 Task: Font style For heading Use Aparajita with violet colour & bold. font size for heading '28 Pt. 'Change the font style of data to Arial Narrowand font size to  12 Pt. Change the alignment of both headline & data to  Align bottom. In the sheet  auditingSalesByRegion_2022
Action: Mouse moved to (140, 104)
Screenshot: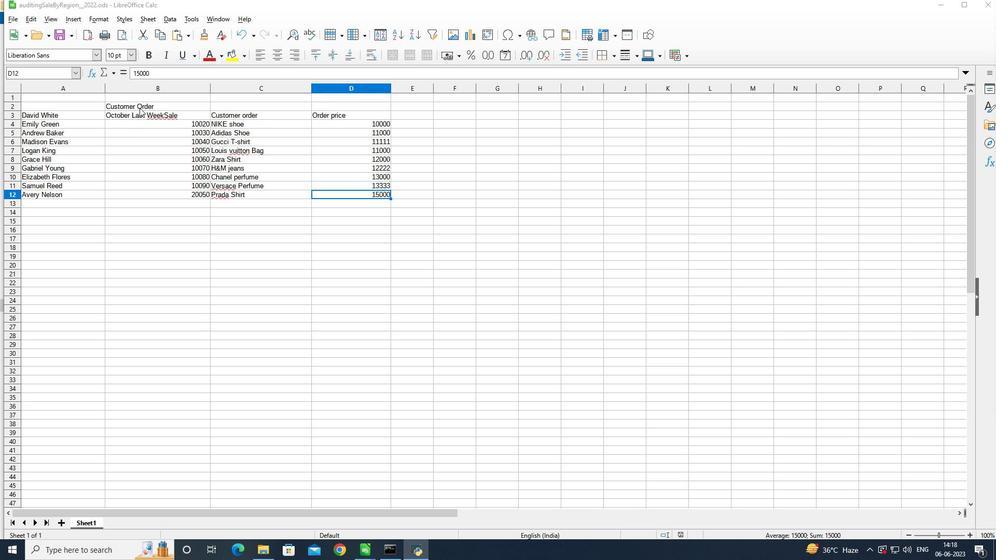 
Action: Mouse pressed left at (140, 104)
Screenshot: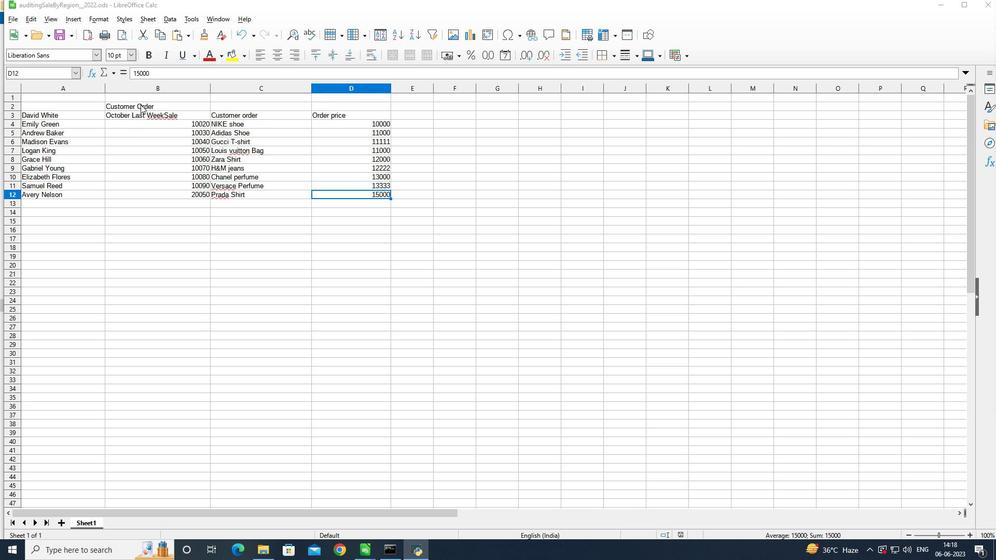
Action: Mouse pressed left at (140, 104)
Screenshot: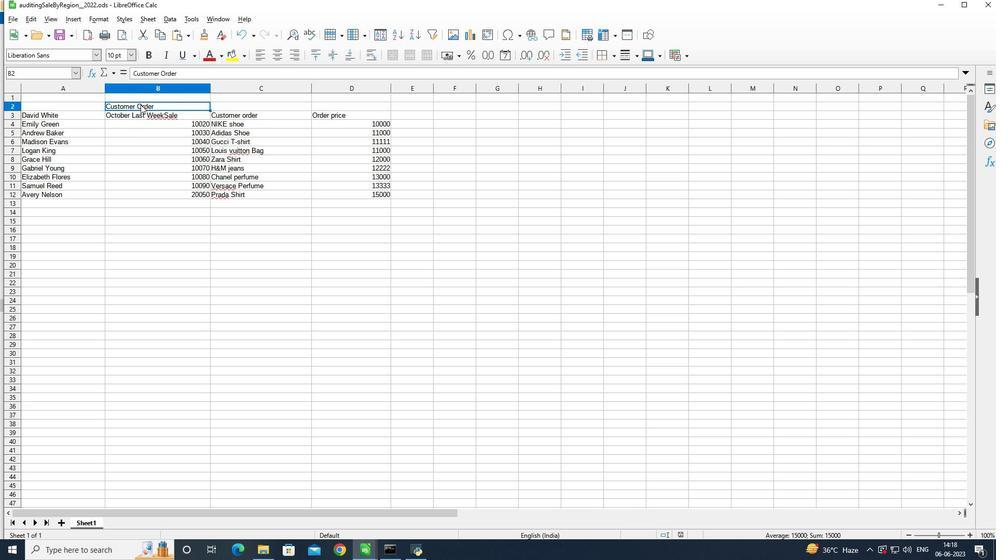 
Action: Mouse pressed left at (140, 104)
Screenshot: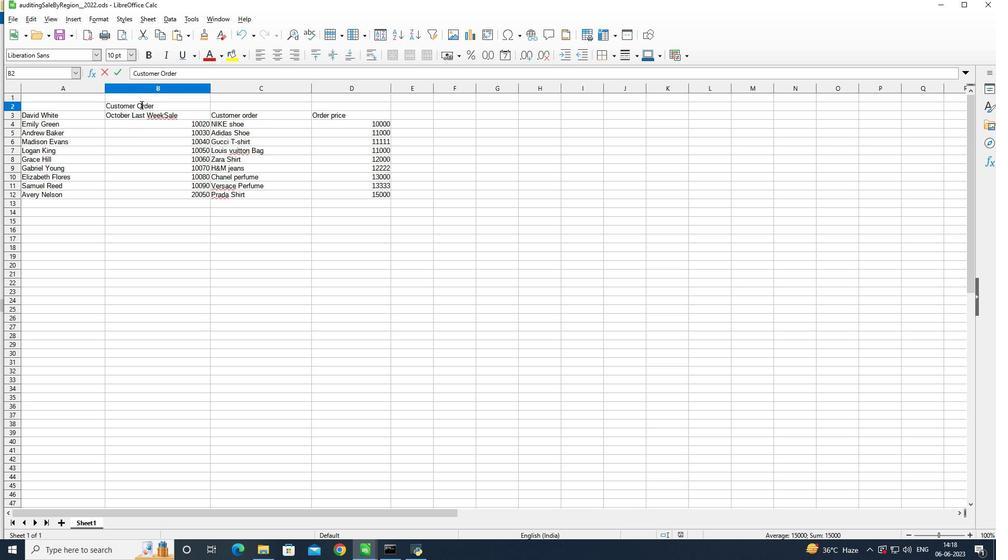 
Action: Mouse pressed left at (140, 104)
Screenshot: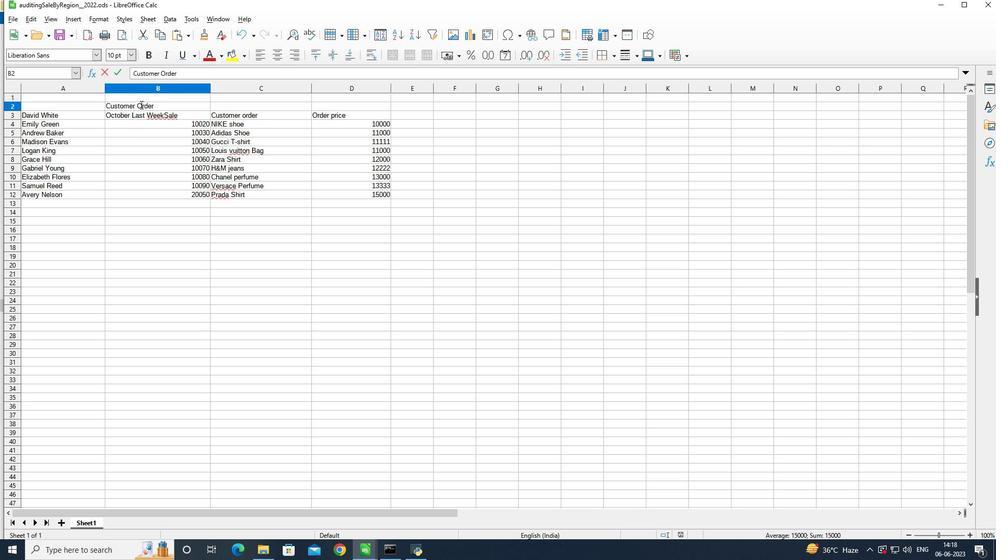 
Action: Mouse pressed left at (140, 104)
Screenshot: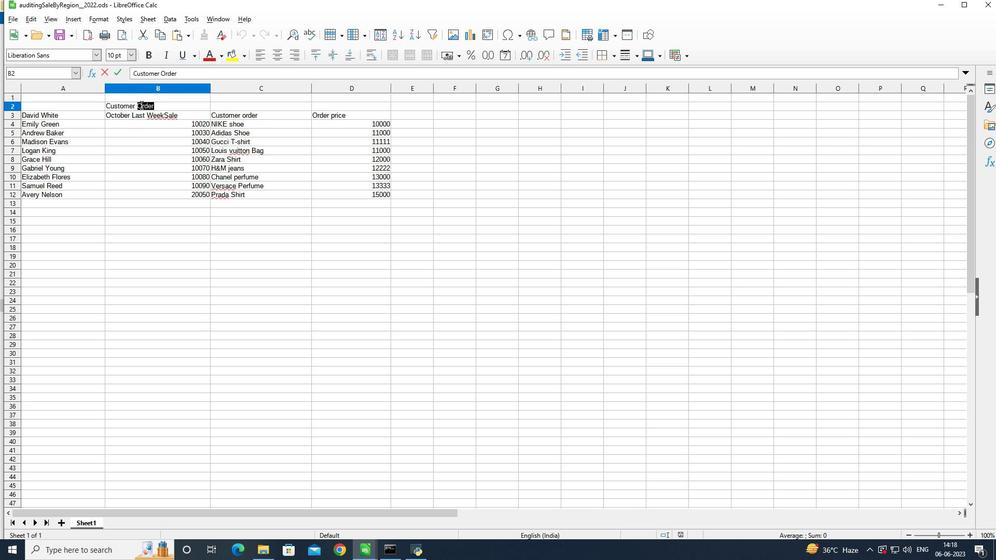 
Action: Mouse pressed left at (140, 104)
Screenshot: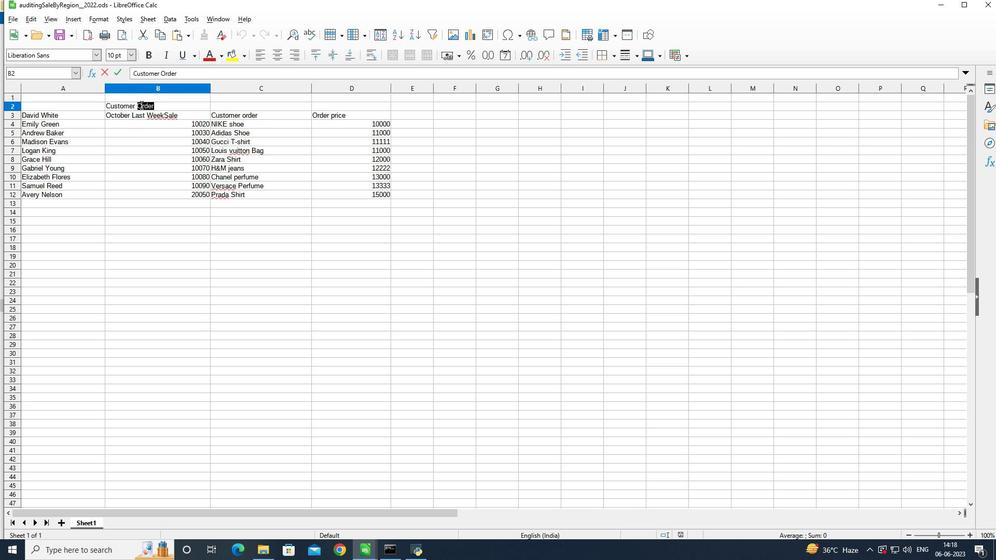 
Action: Mouse pressed left at (140, 104)
Screenshot: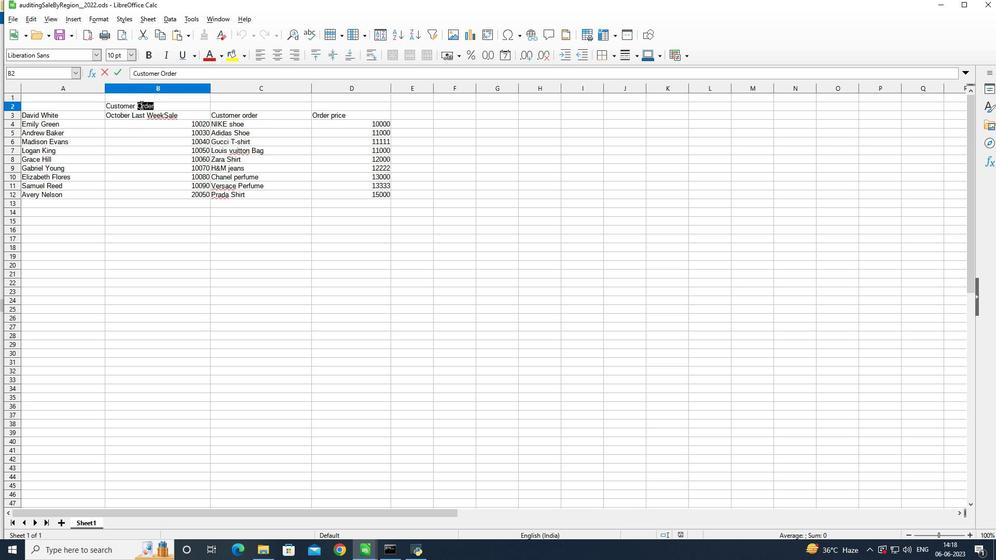 
Action: Mouse moved to (64, 56)
Screenshot: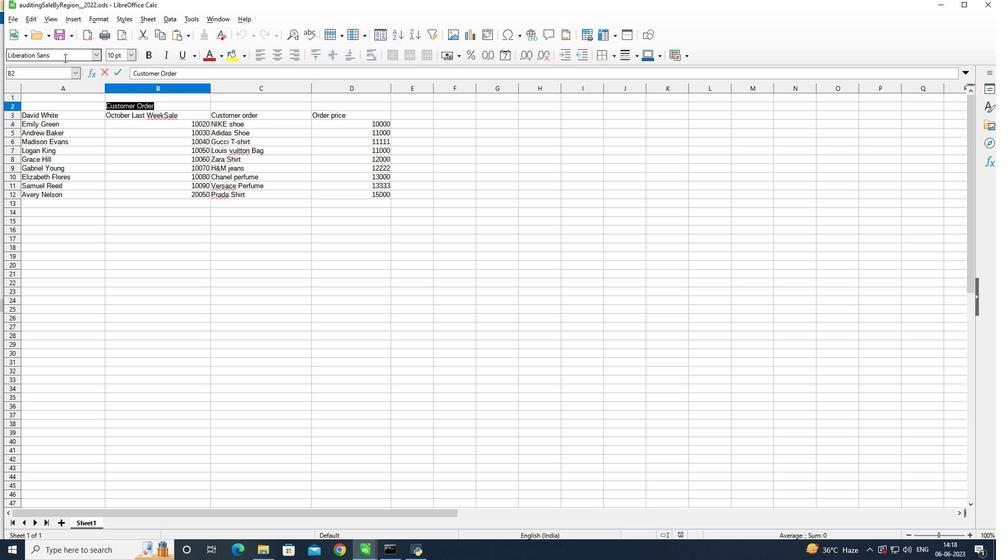 
Action: Mouse pressed left at (64, 56)
Screenshot: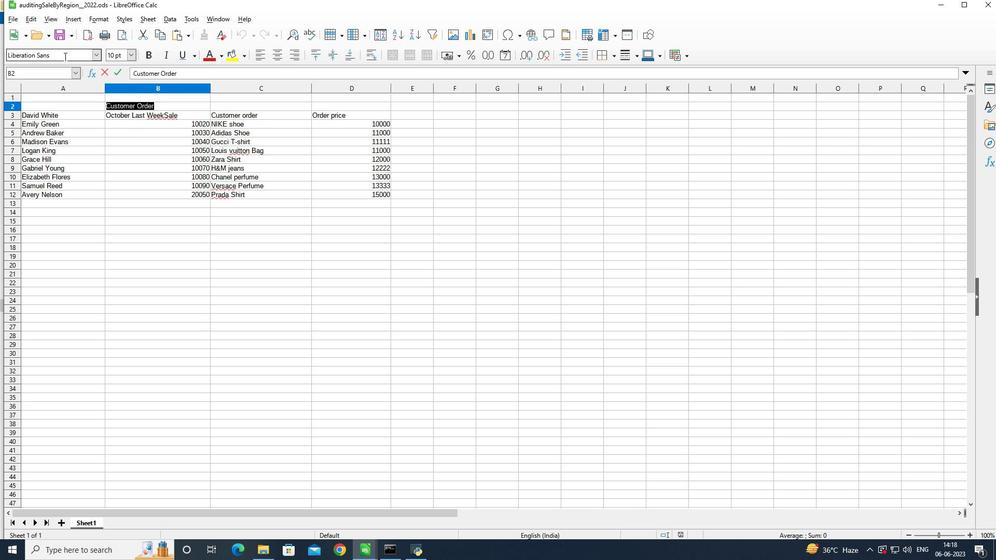 
Action: Key pressed <Key.backspace><Key.backspace><Key.backspace><Key.backspace><Key.backspace><Key.backspace><Key.backspace><Key.backspace><Key.backspace><Key.backspace><Key.backspace><Key.backspace><Key.backspace><Key.backspace><Key.backspace><Key.backspace><Key.backspace><Key.backspace><Key.backspace><Key.backspace><Key.backspace><Key.backspace><Key.shift>aparajita
Screenshot: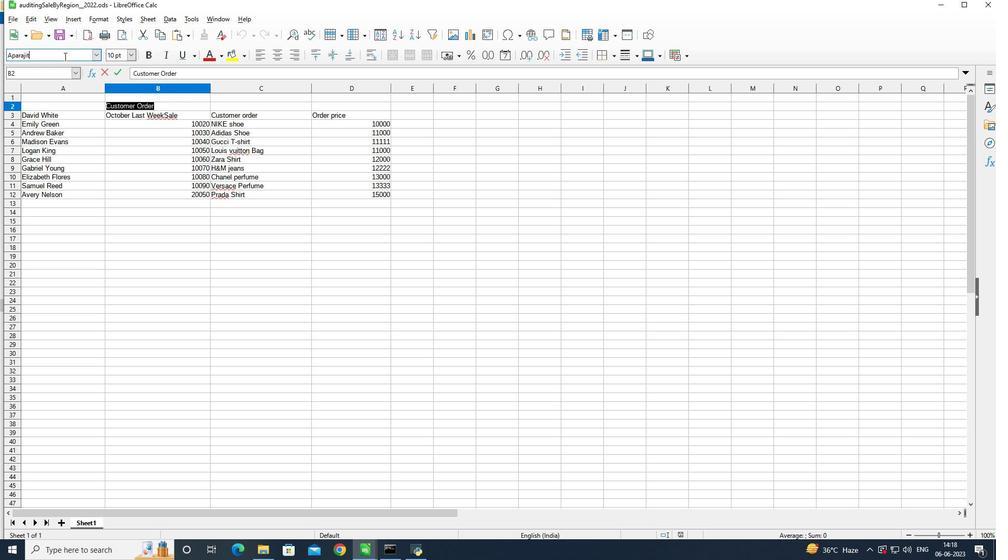 
Action: Mouse moved to (222, 55)
Screenshot: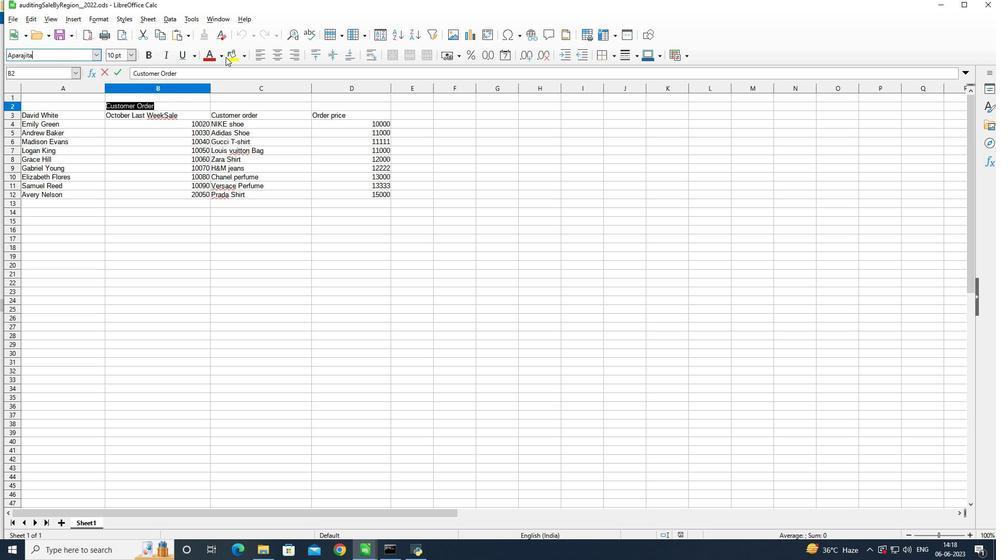 
Action: Mouse pressed left at (222, 55)
Screenshot: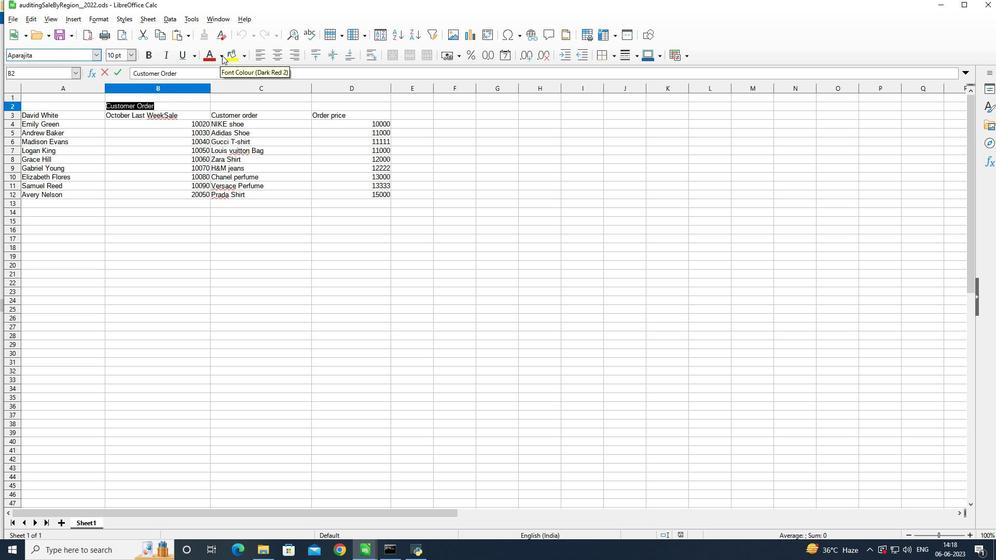 
Action: Mouse moved to (270, 128)
Screenshot: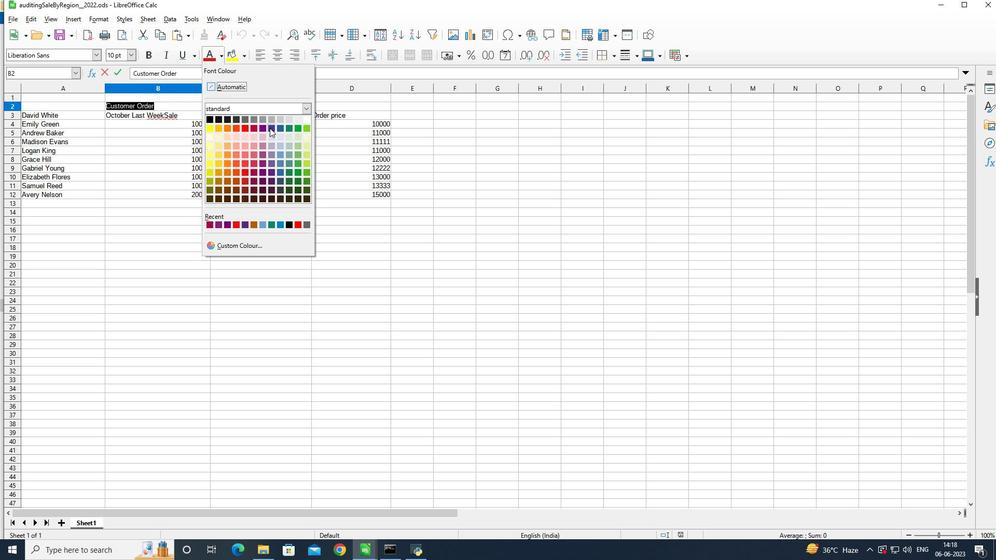 
Action: Mouse pressed left at (270, 128)
Screenshot: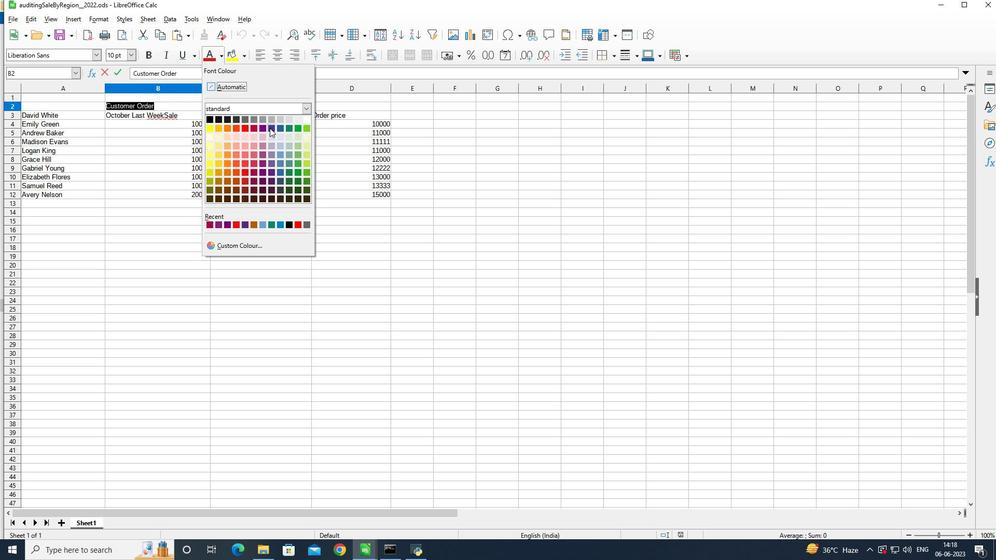 
Action: Mouse moved to (145, 54)
Screenshot: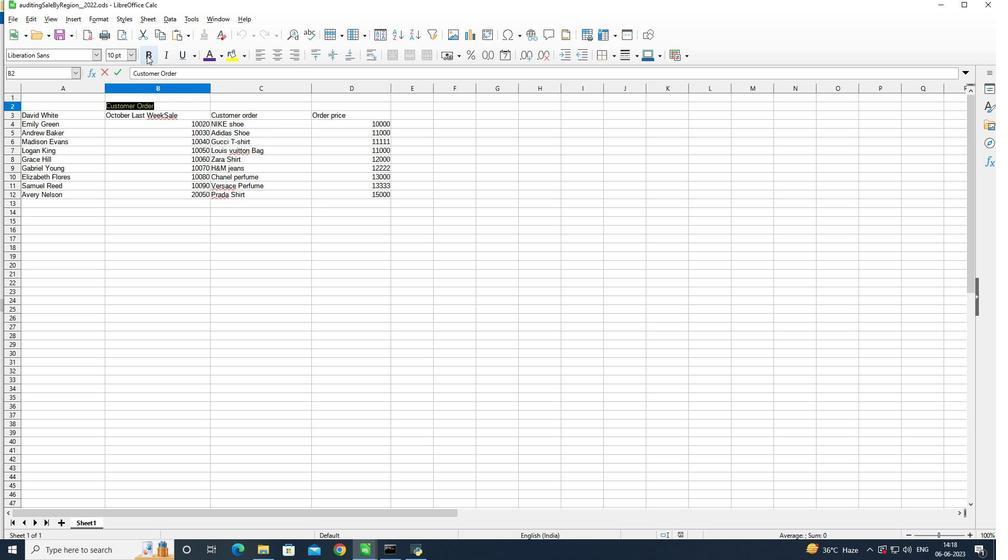 
Action: Mouse pressed left at (145, 54)
Screenshot: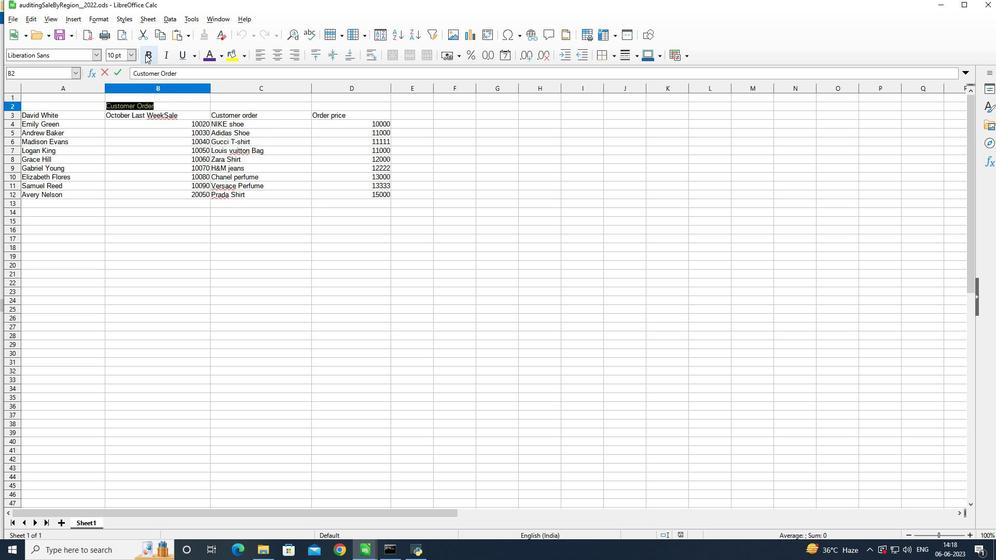 
Action: Mouse moved to (130, 52)
Screenshot: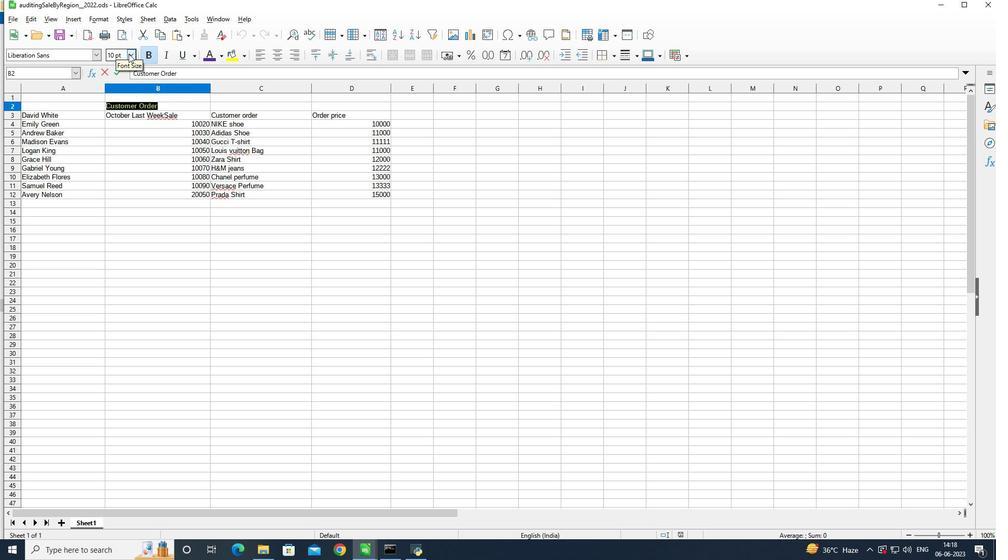 
Action: Mouse pressed left at (130, 52)
Screenshot: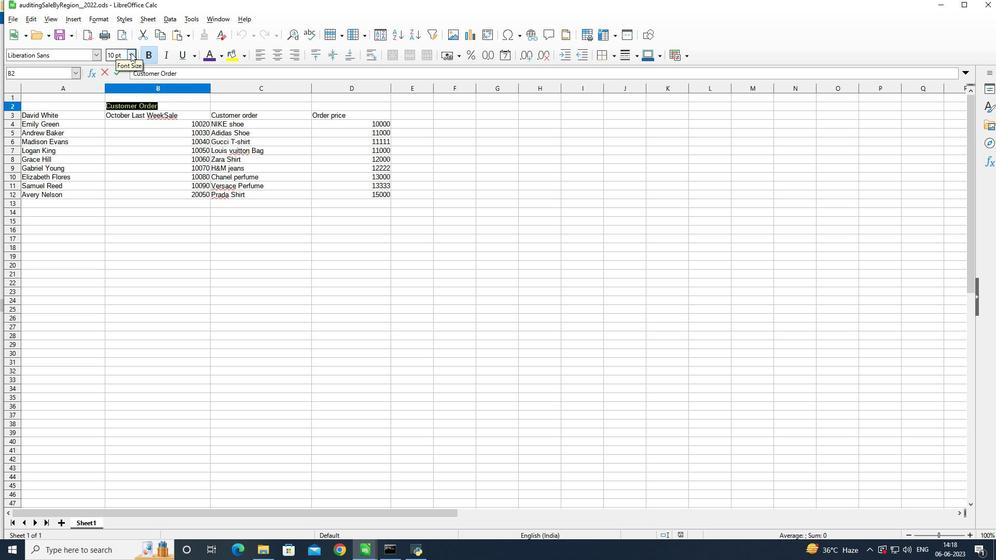 
Action: Mouse moved to (122, 226)
Screenshot: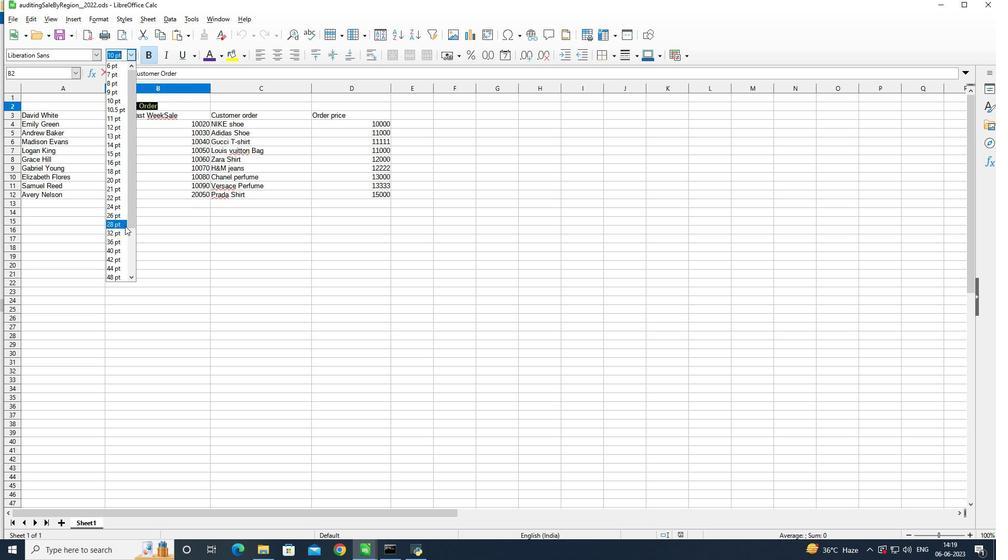 
Action: Mouse pressed left at (122, 226)
Screenshot: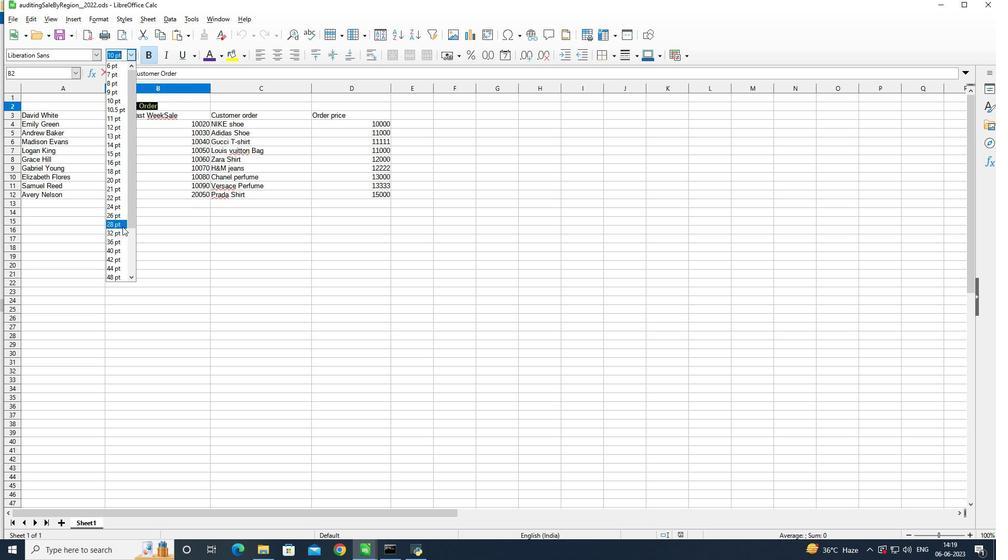 
Action: Mouse moved to (89, 165)
Screenshot: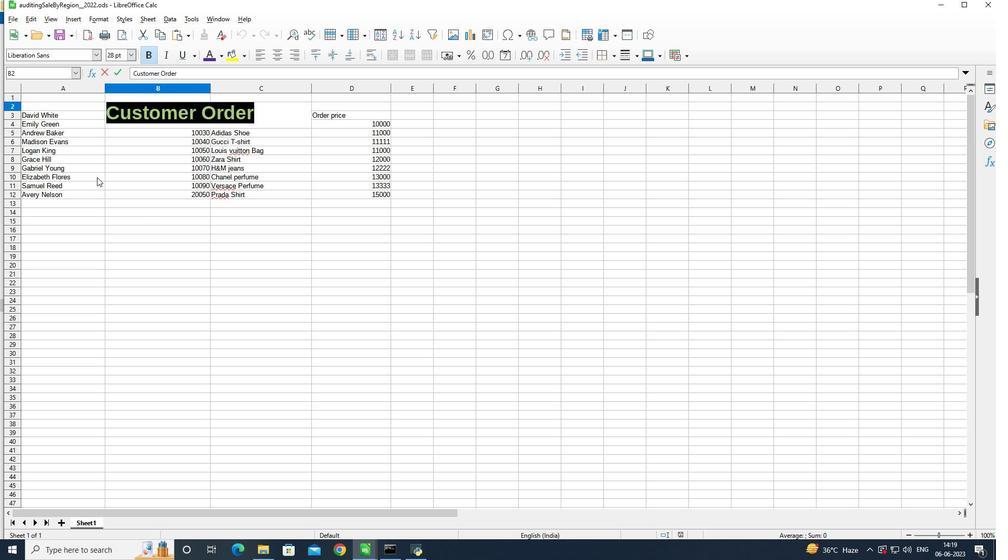 
Action: Mouse pressed left at (89, 165)
Screenshot: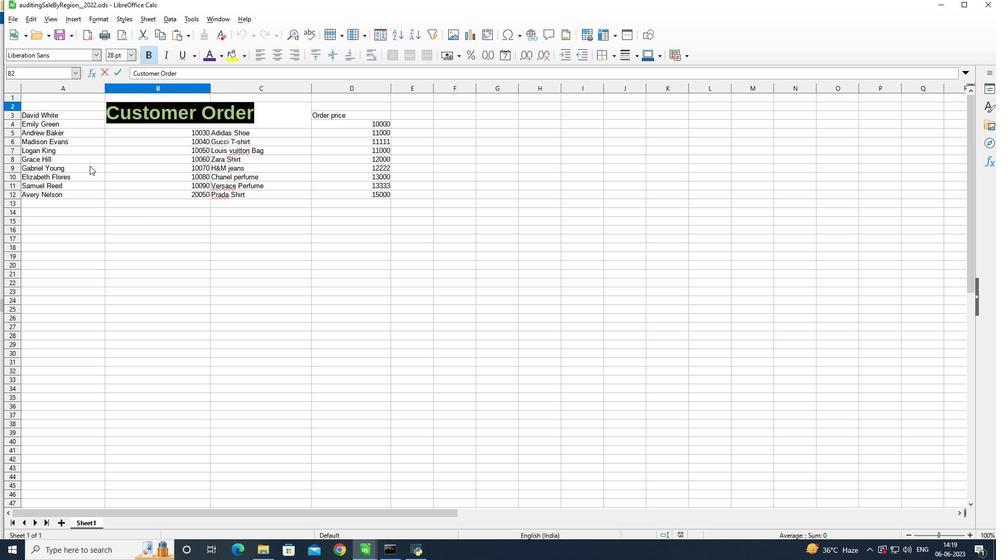 
Action: Mouse moved to (33, 129)
Screenshot: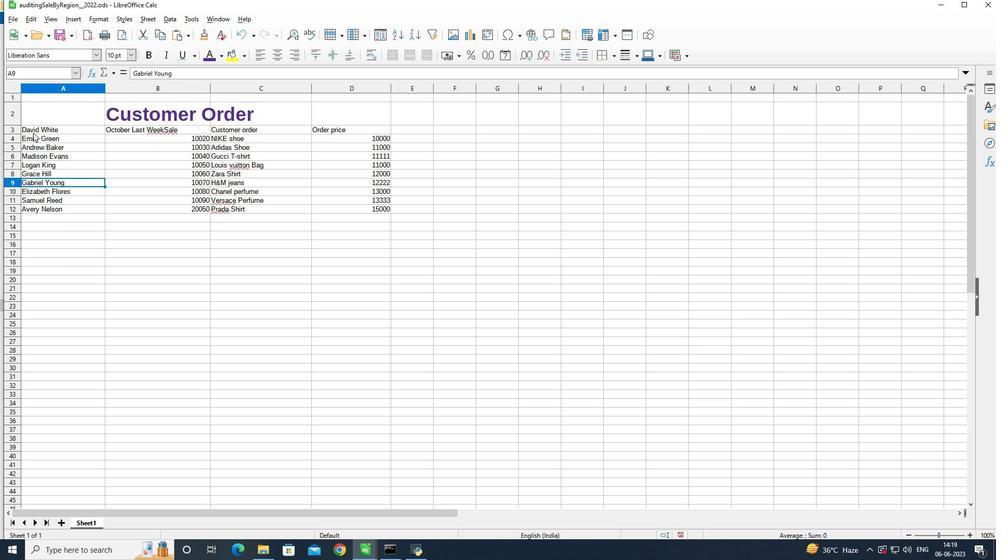 
Action: Mouse pressed left at (33, 129)
Screenshot: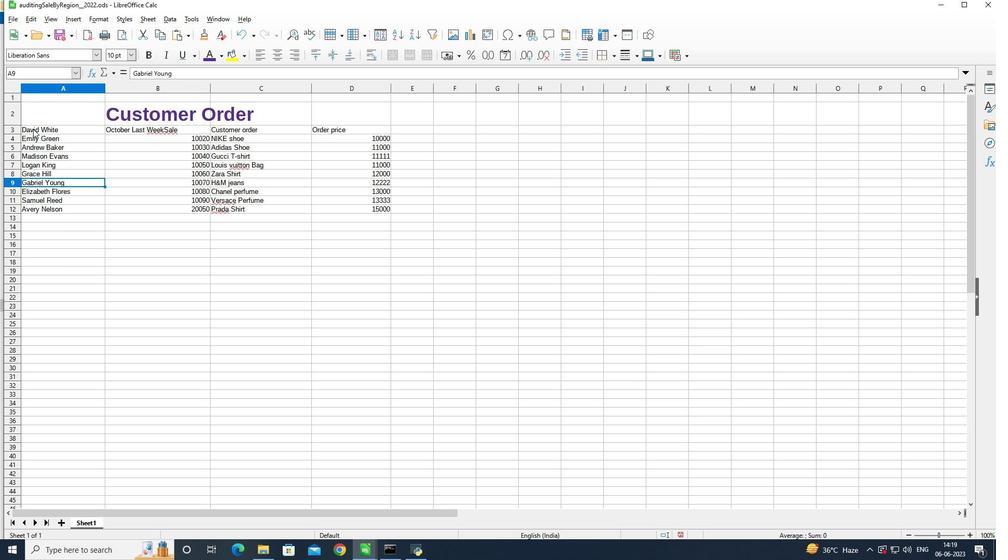 
Action: Mouse moved to (66, 51)
Screenshot: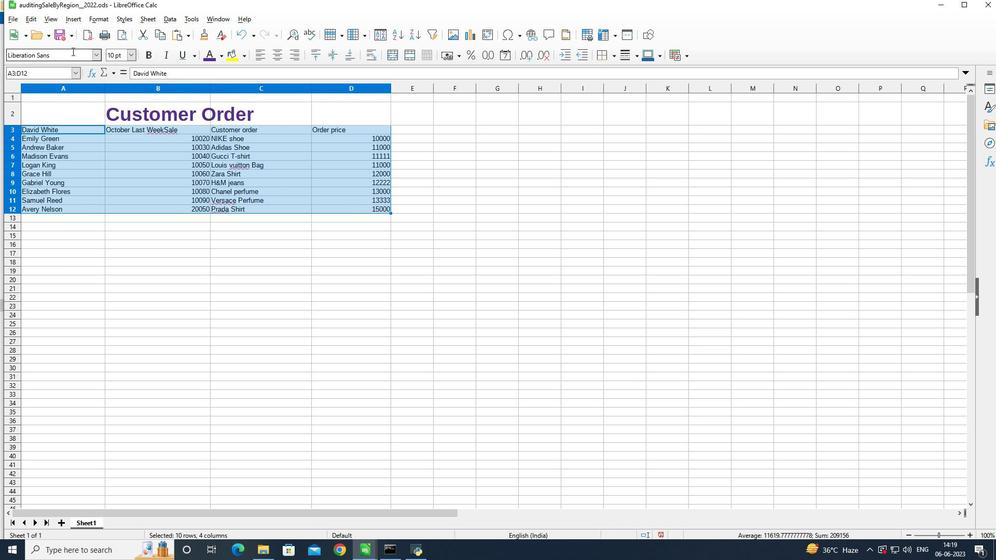 
Action: Mouse pressed left at (66, 51)
Screenshot: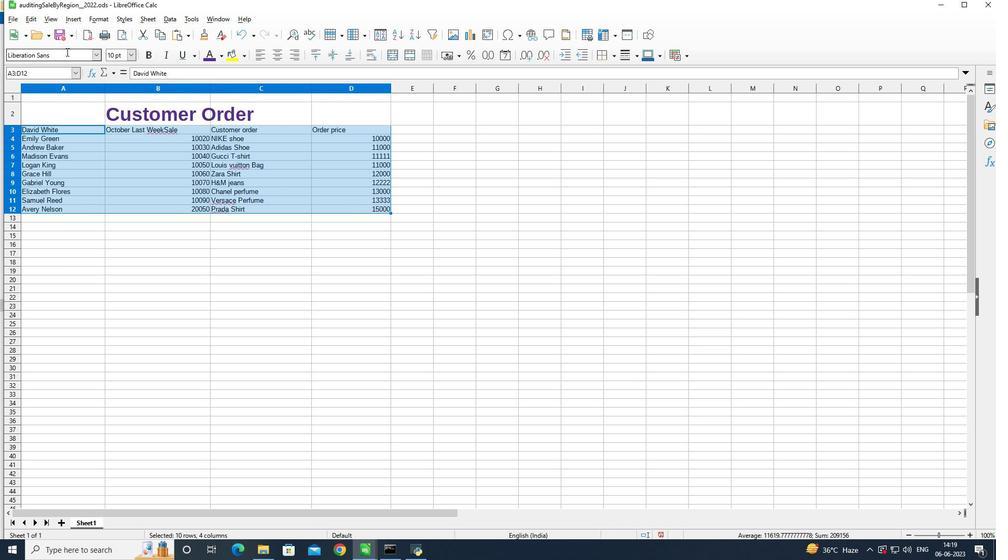 
Action: Mouse moved to (103, 68)
Screenshot: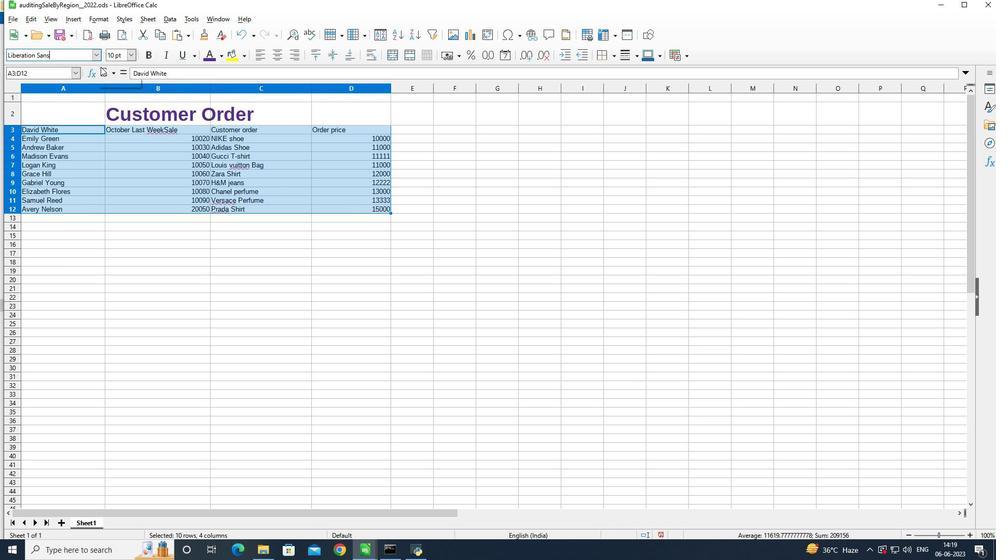 
Action: Key pressed <Key.backspace><Key.backspace><Key.backspace><Key.backspace><Key.backspace><Key.backspace><Key.backspace><Key.backspace><Key.backspace><Key.backspace><Key.backspace><Key.backspace><Key.backspace><Key.backspace><Key.backspace><Key.backspace><Key.backspace><Key.backspace><Key.backspace><Key.backspace><Key.backspace><Key.shift>Arial<Key.space><Key.shift>n<Key.enter>
Screenshot: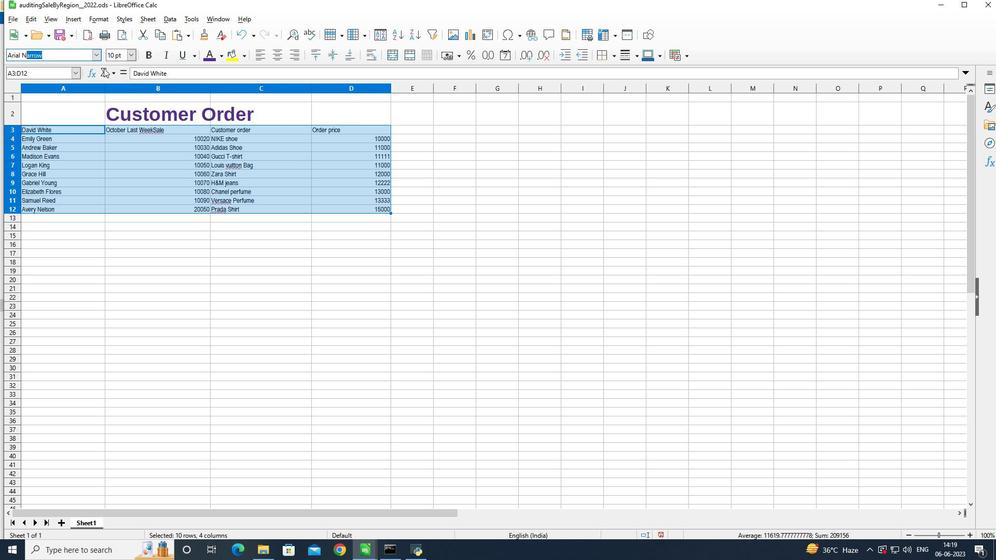 
Action: Mouse moved to (129, 55)
Screenshot: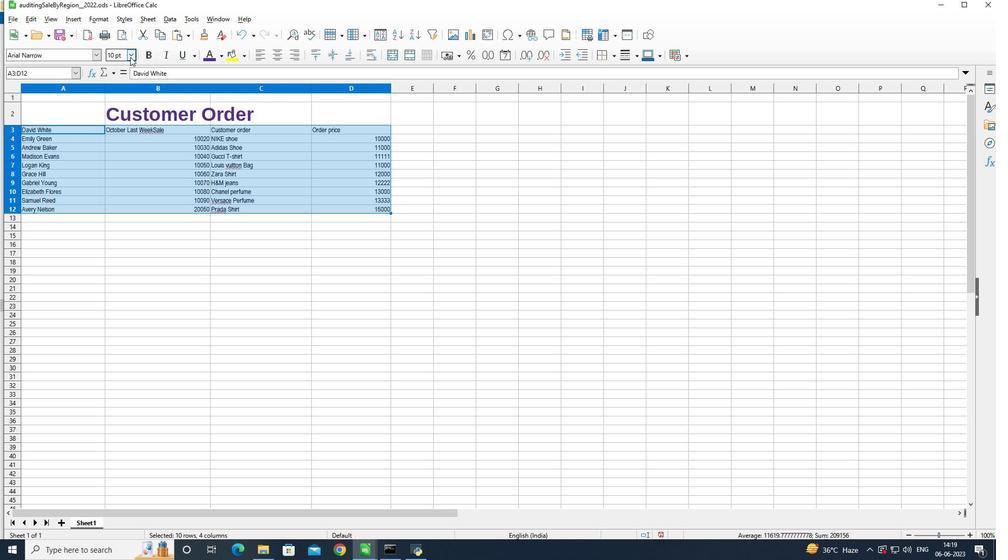 
Action: Mouse pressed left at (129, 55)
Screenshot: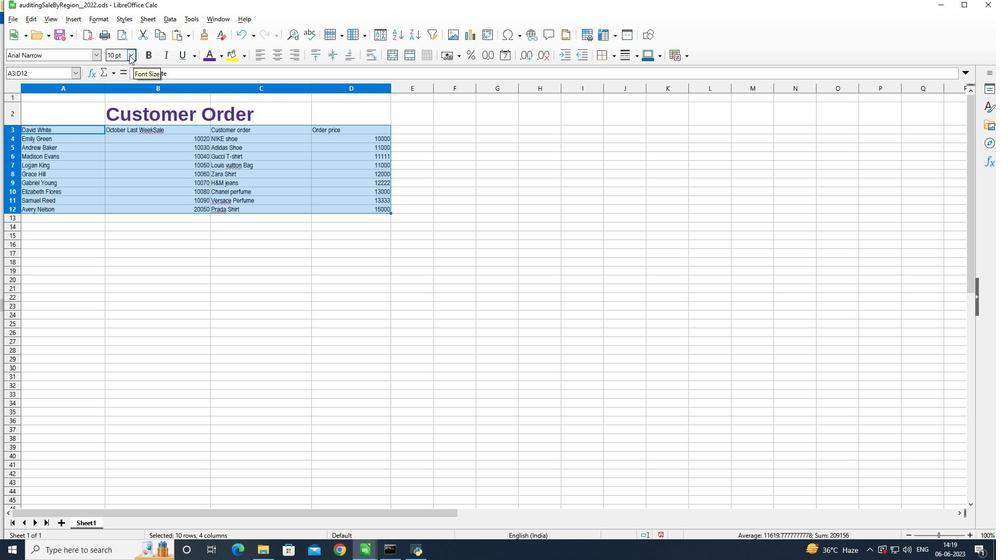 
Action: Mouse moved to (114, 126)
Screenshot: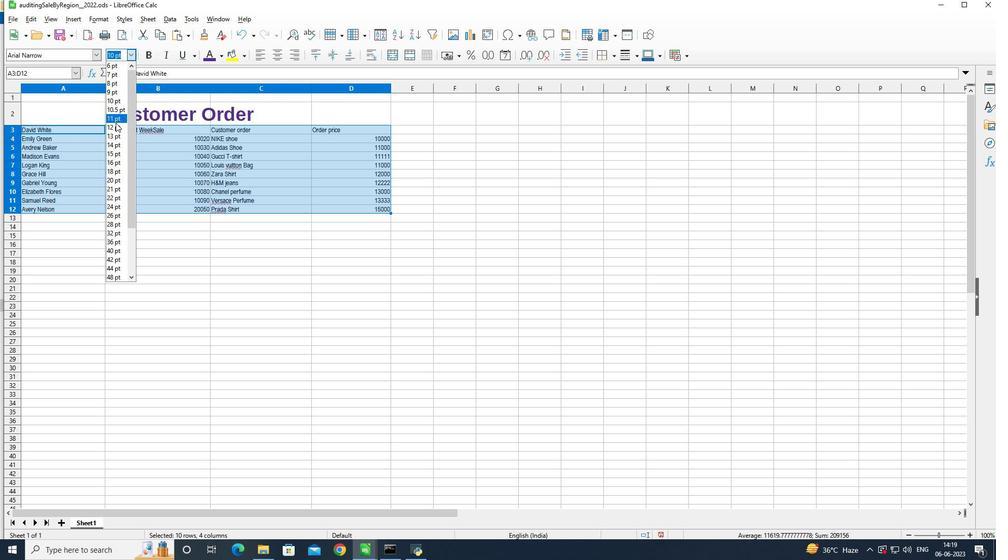 
Action: Mouse pressed left at (114, 126)
Screenshot: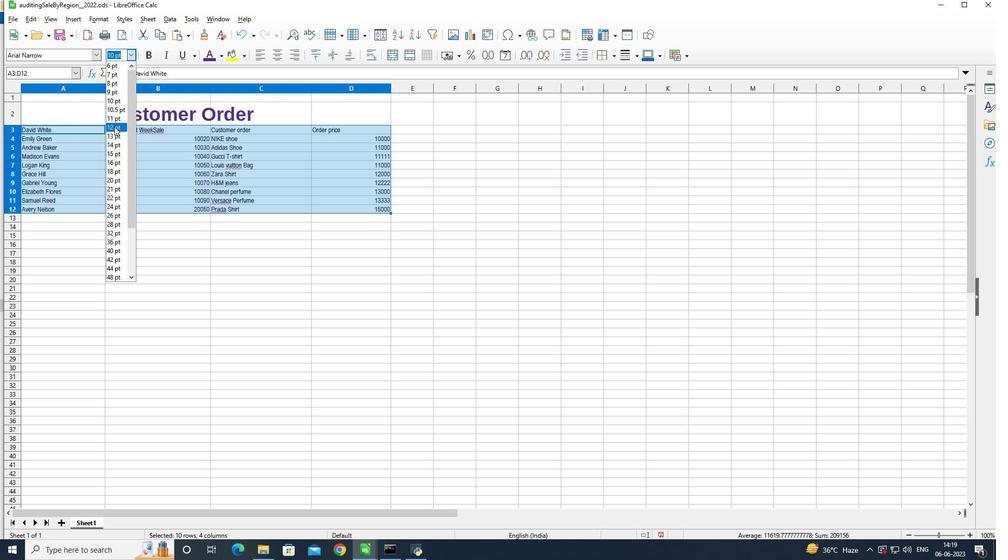 
Action: Mouse moved to (352, 52)
Screenshot: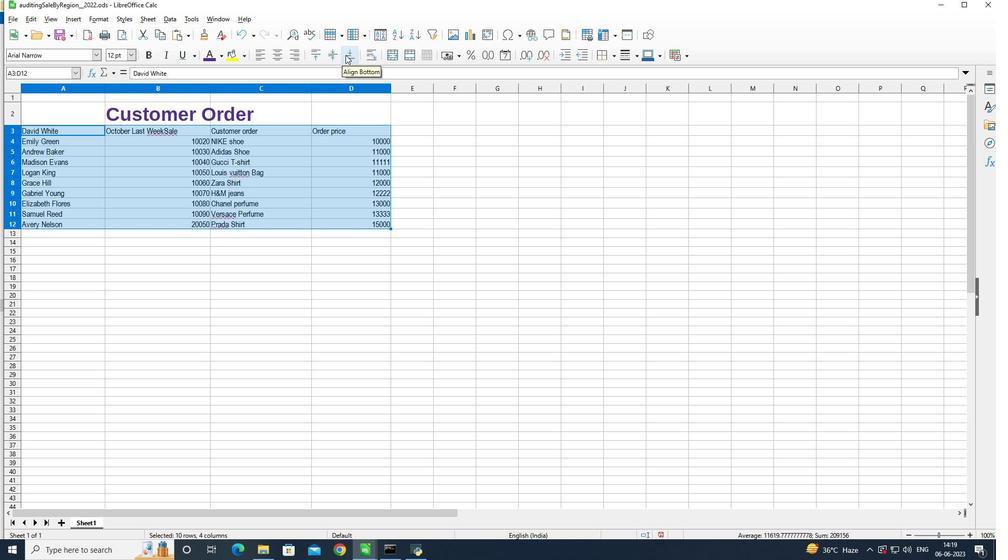 
Action: Mouse pressed left at (352, 52)
Screenshot: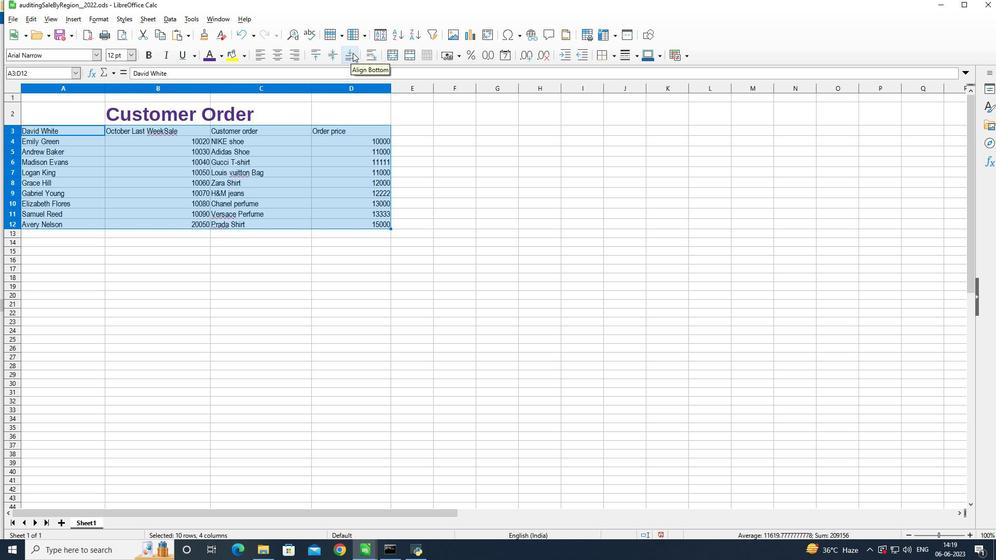 
Action: Mouse moved to (167, 107)
Screenshot: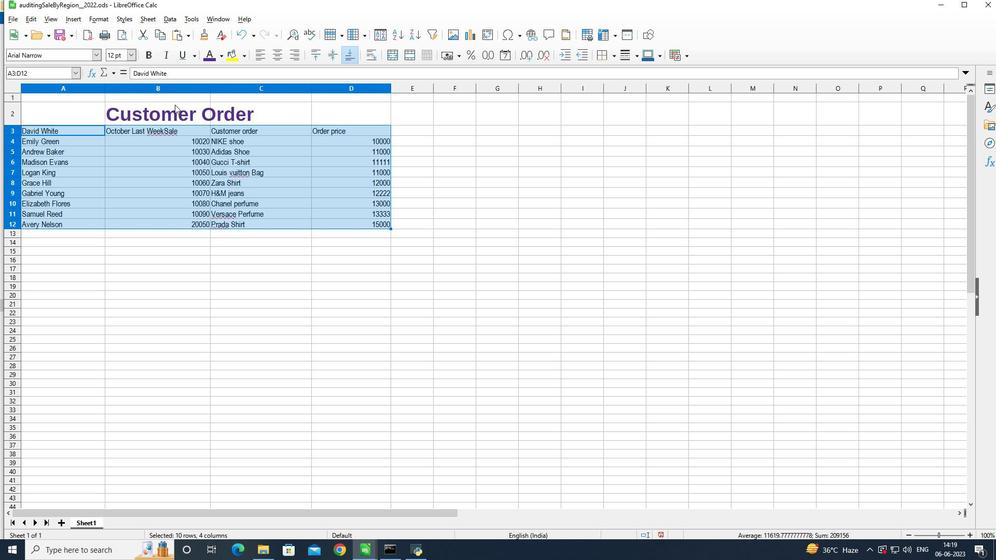 
Action: Mouse pressed left at (167, 107)
Screenshot: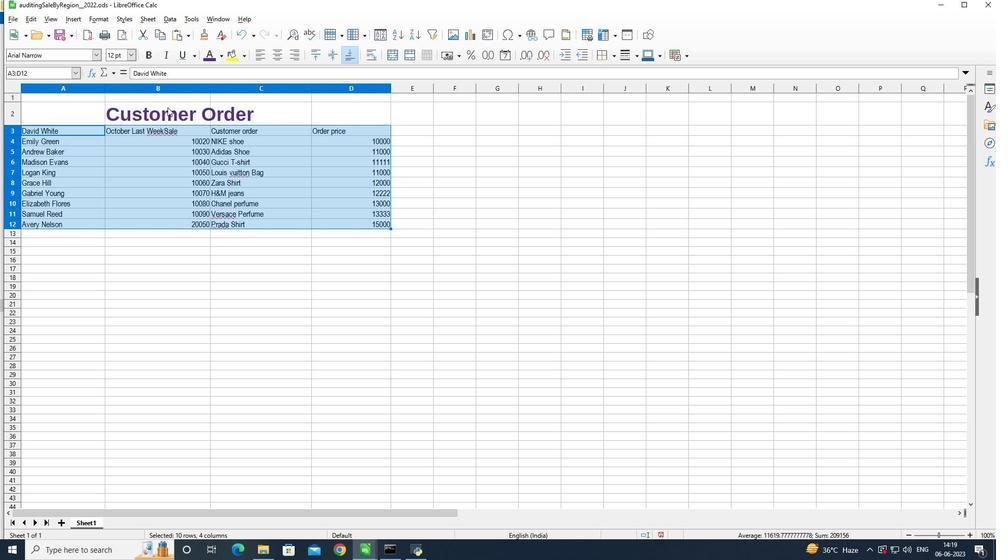 
Action: Mouse pressed left at (167, 107)
Screenshot: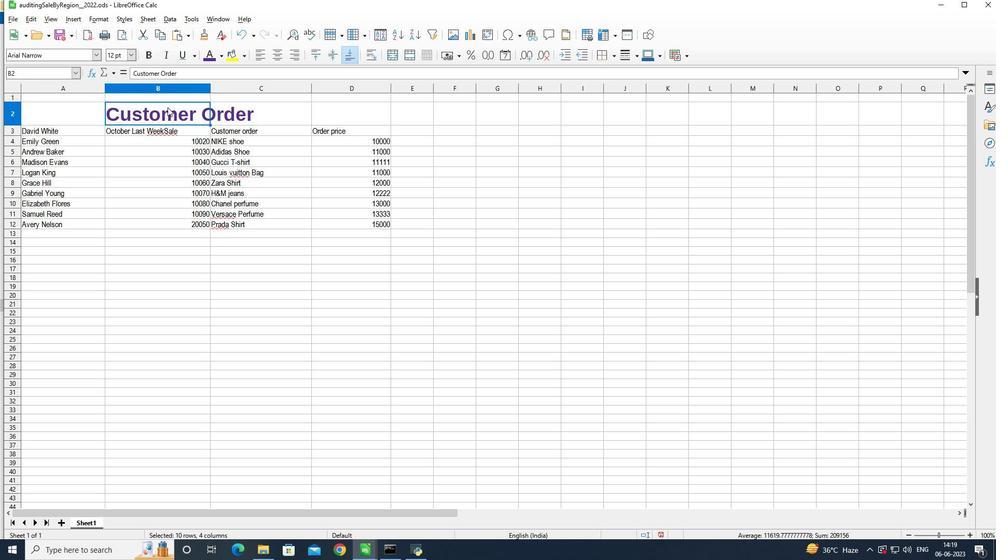 
Action: Mouse pressed left at (167, 107)
Screenshot: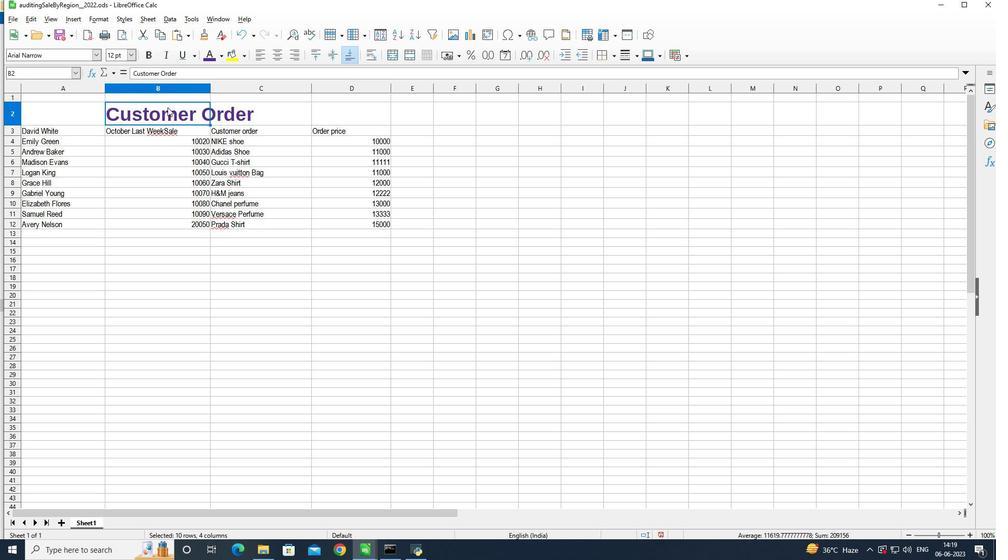 
Action: Mouse moved to (345, 53)
Screenshot: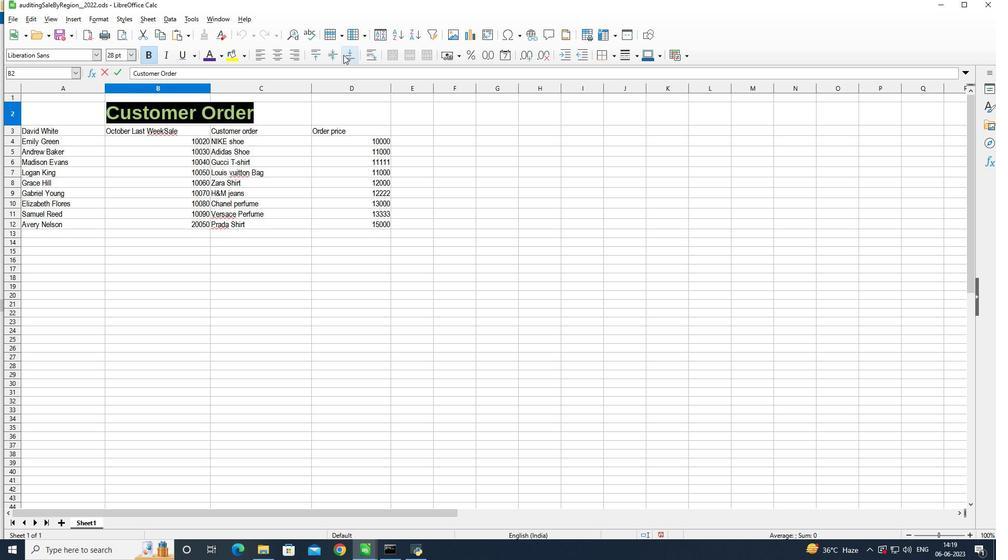 
Action: Mouse pressed left at (345, 53)
Screenshot: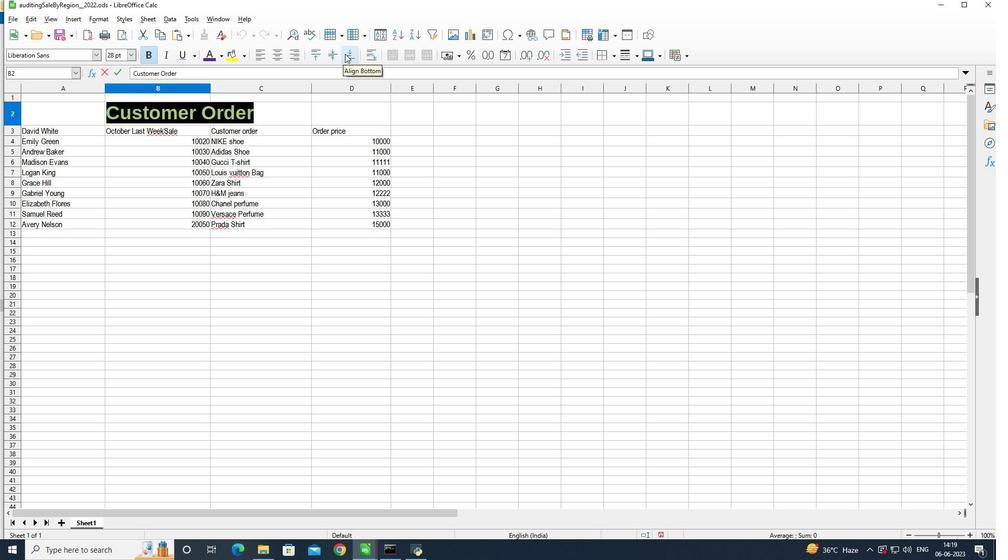 
Action: Mouse moved to (271, 167)
Screenshot: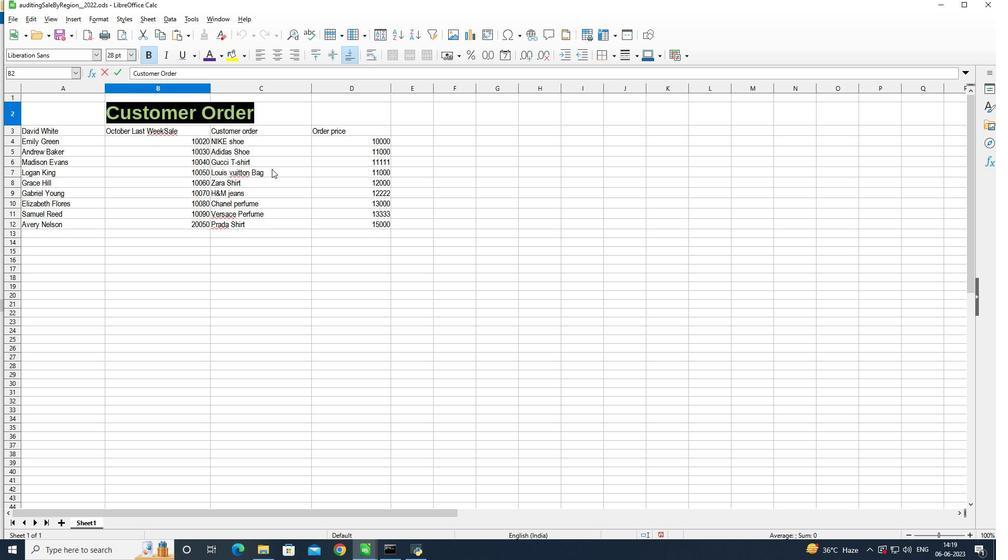 
